 Task: Function Id (6.1.1.12.2.6.1.1.1.1.3.6.0.0.0.0.0.0.0.0)
Action: Mouse moved to (838, 409)
Screenshot: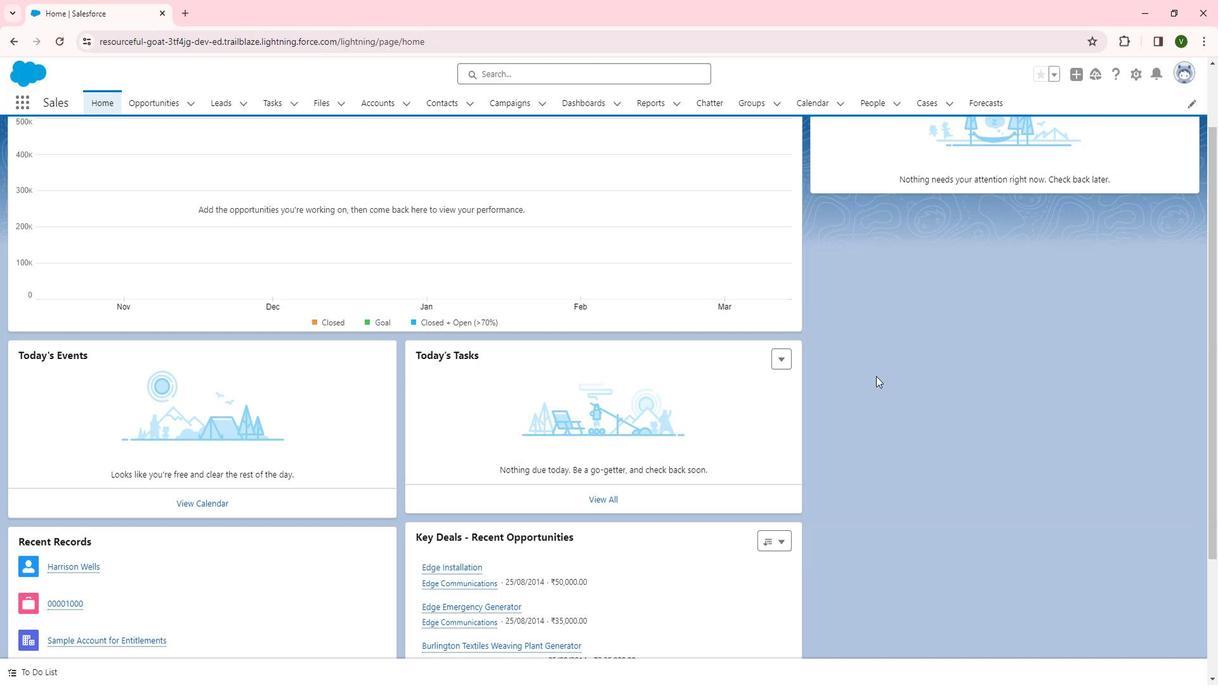
Action: Mouse scrolled (838, 408) with delta (0, 0)
Screenshot: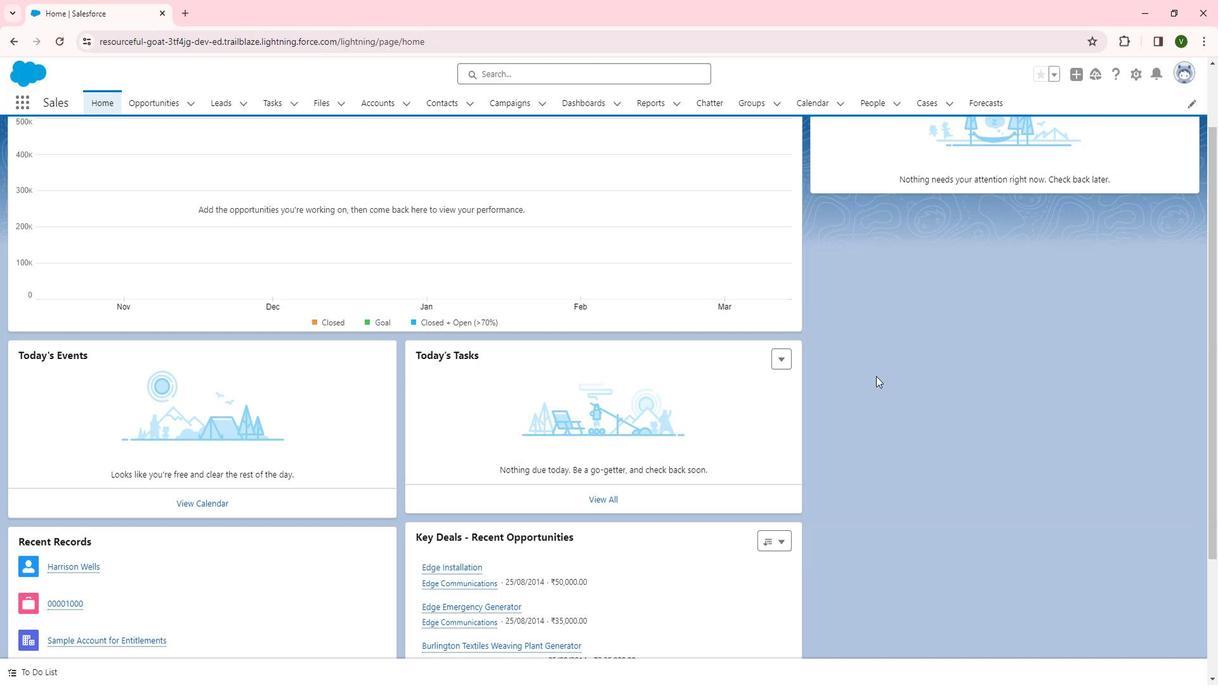
Action: Mouse scrolled (838, 408) with delta (0, 0)
Screenshot: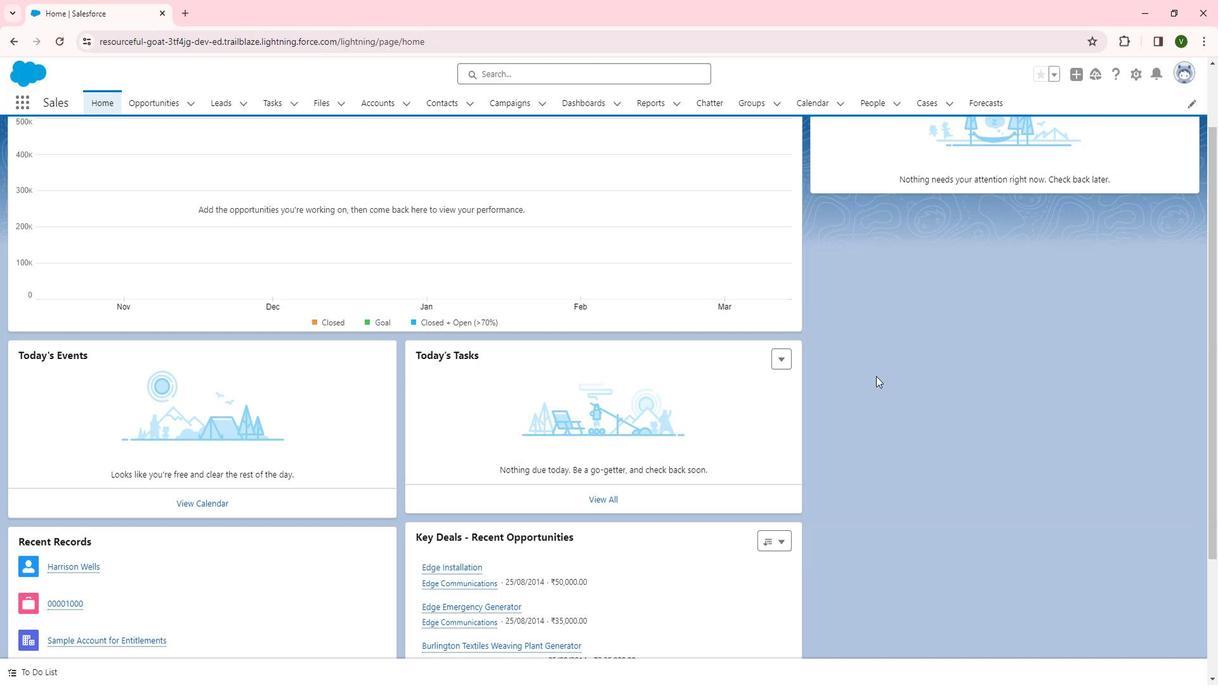 
Action: Mouse moved to (838, 409)
Screenshot: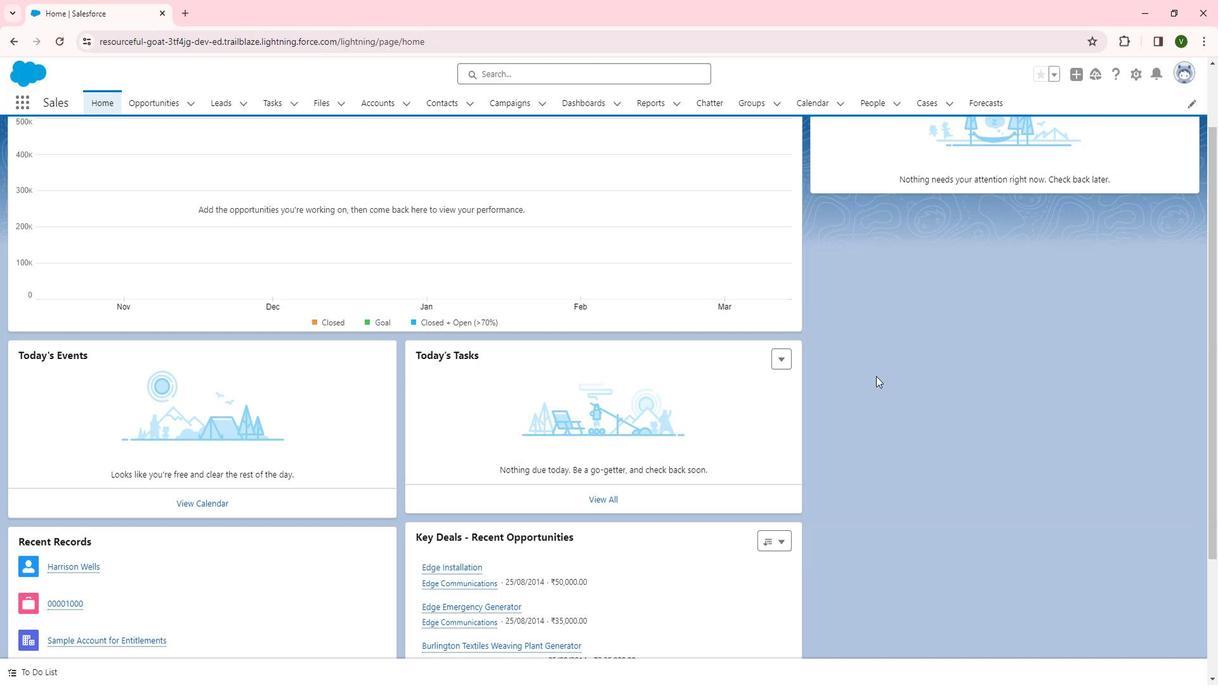 
Action: Mouse scrolled (838, 408) with delta (0, 0)
Screenshot: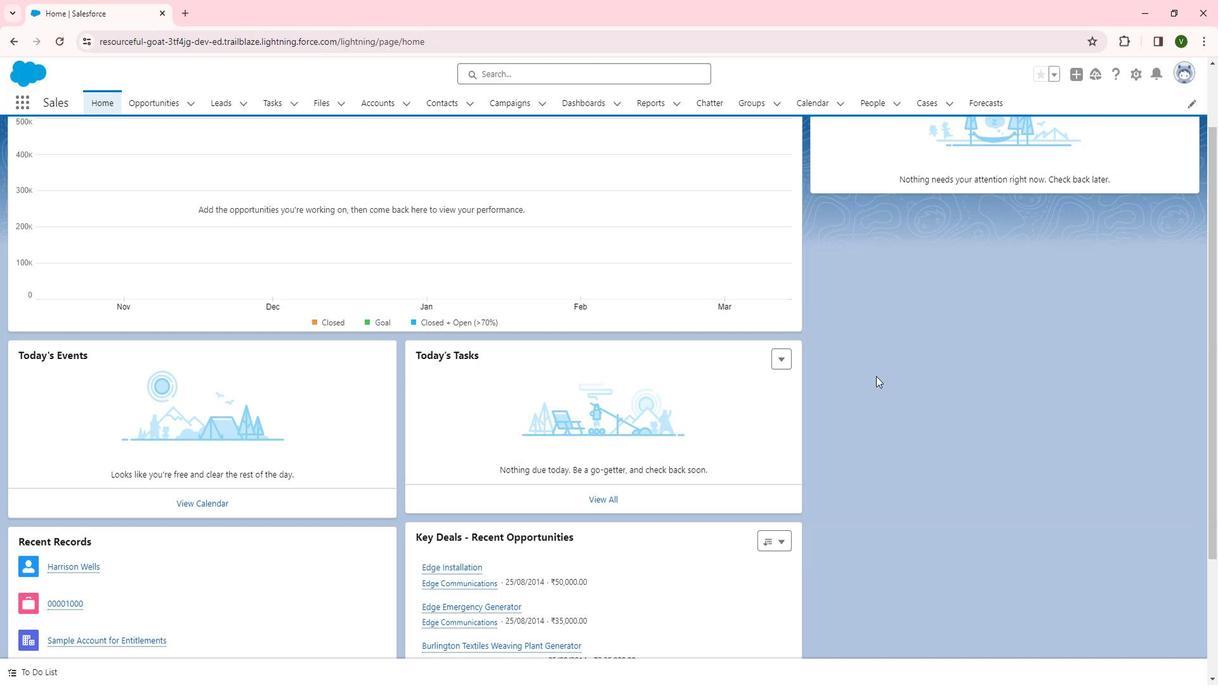 
Action: Mouse moved to (840, 408)
Screenshot: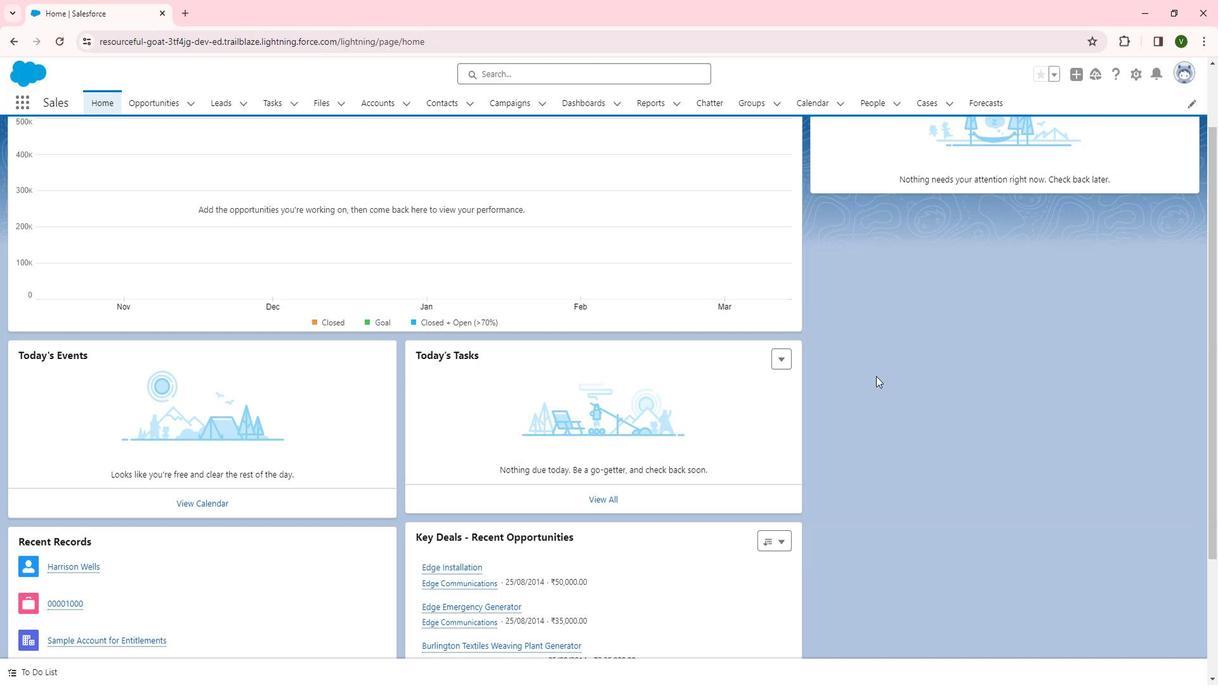 
Action: Mouse scrolled (840, 407) with delta (0, 0)
Screenshot: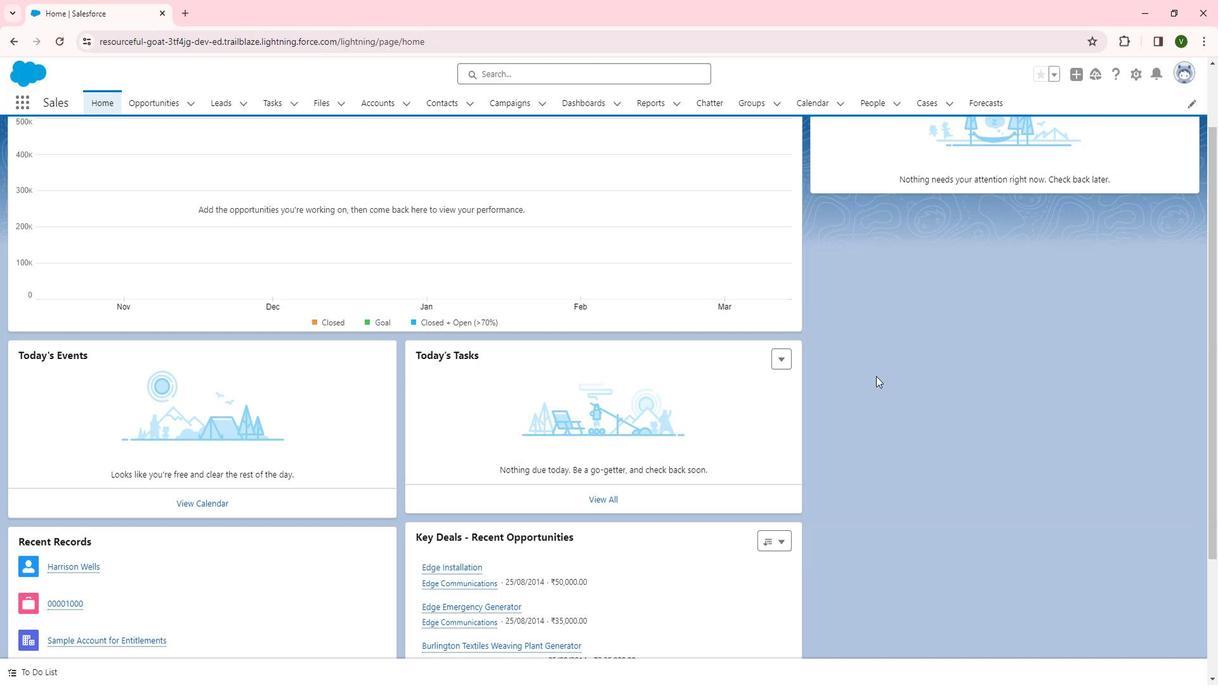 
Action: Mouse moved to (1145, 76)
Screenshot: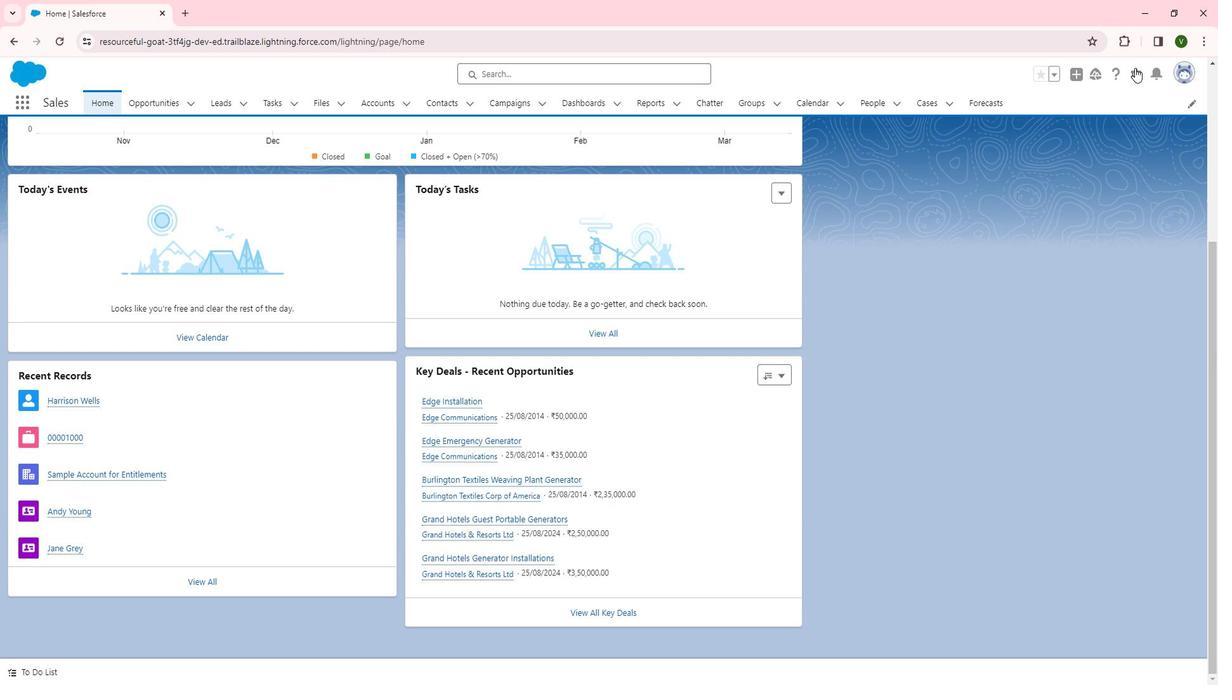 
Action: Mouse pressed left at (1145, 76)
Screenshot: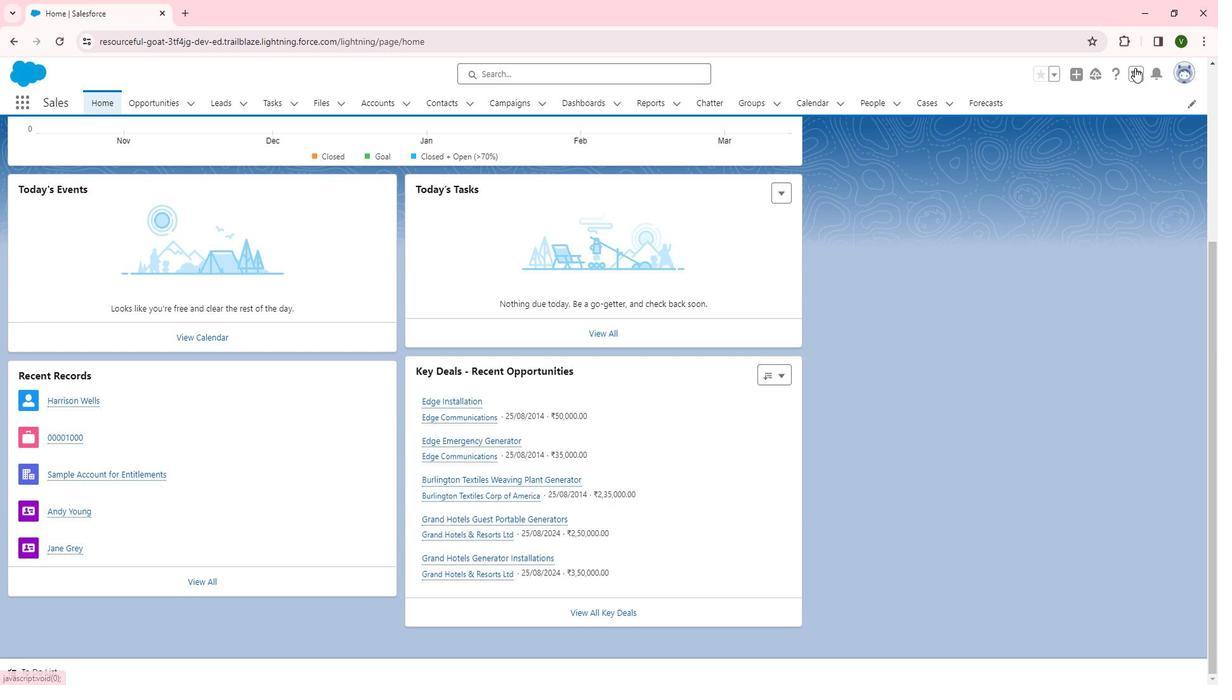 
Action: Mouse moved to (1089, 121)
Screenshot: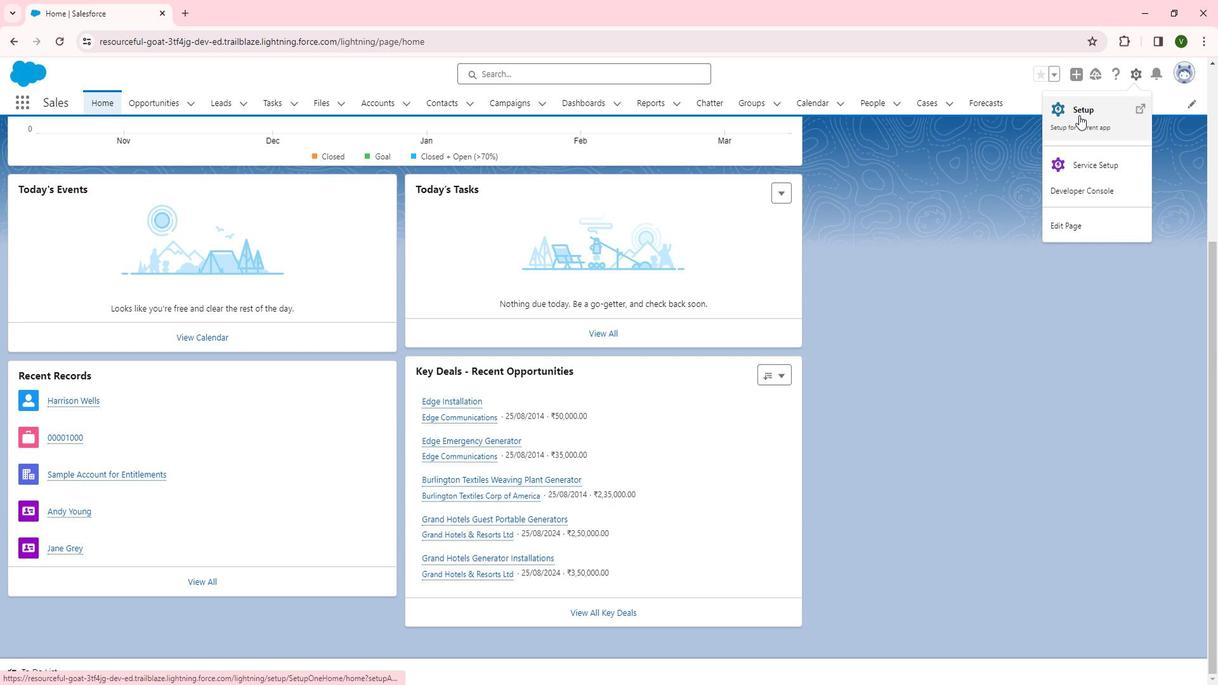 
Action: Mouse pressed left at (1089, 121)
Screenshot: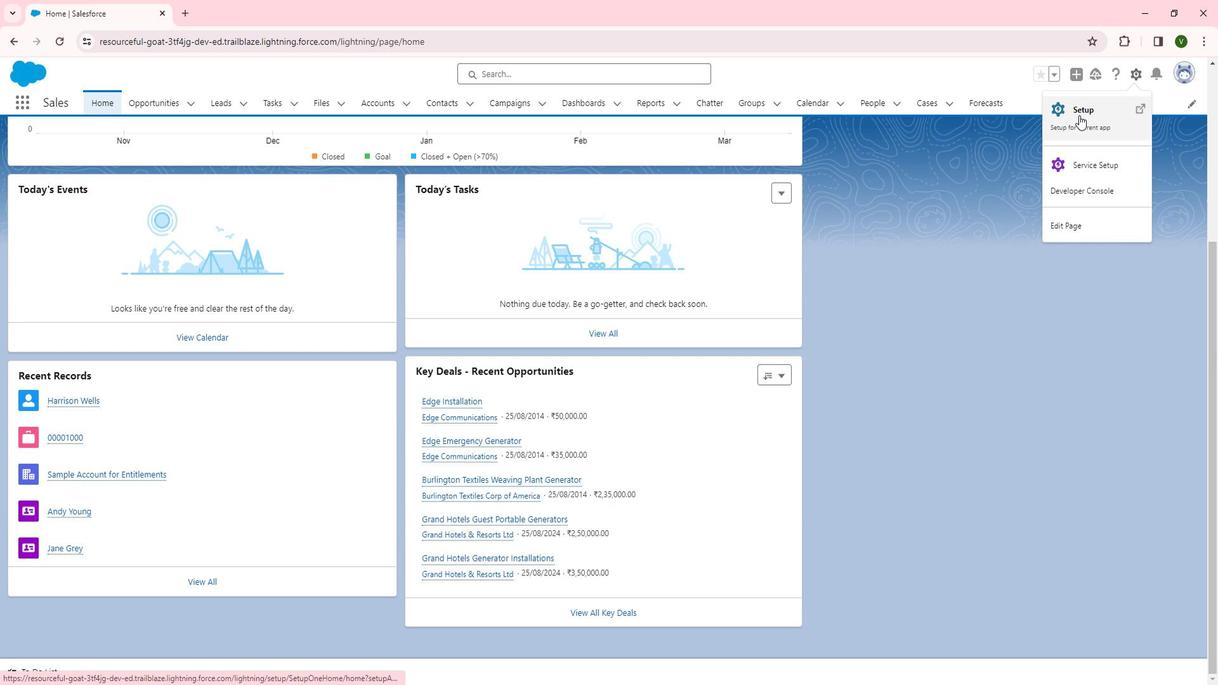 
Action: Mouse moved to (465, 425)
Screenshot: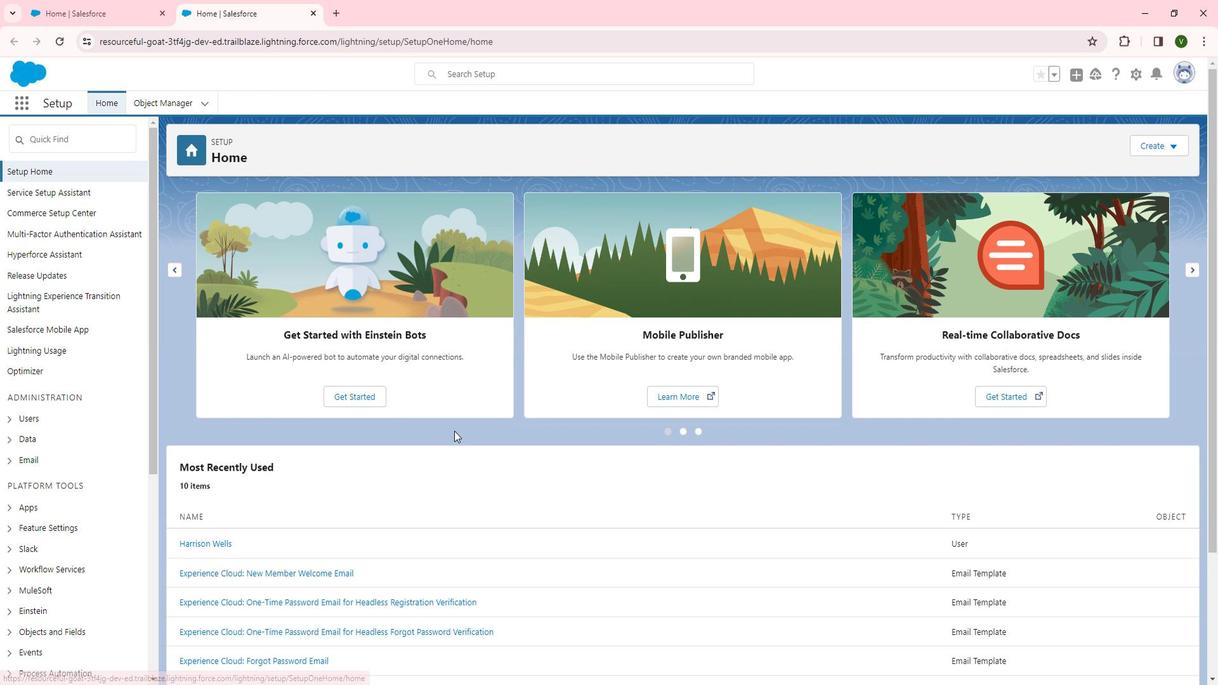 
Action: Mouse scrolled (465, 425) with delta (0, 0)
Screenshot: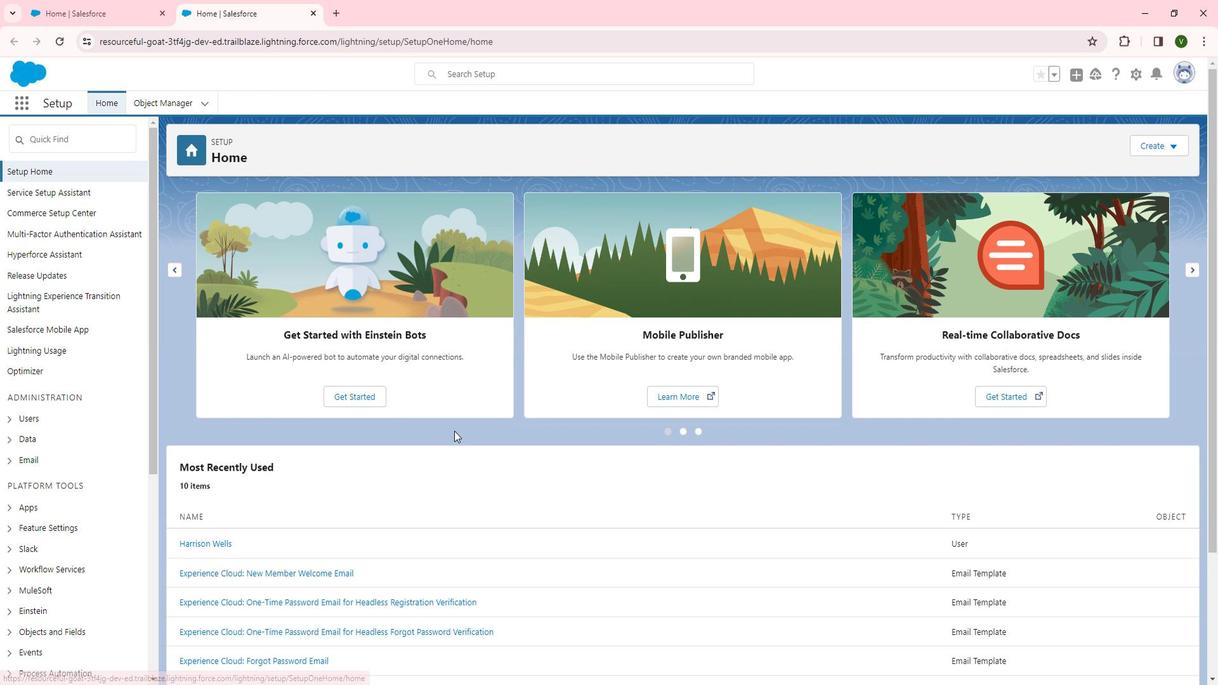 
Action: Mouse scrolled (465, 425) with delta (0, 0)
Screenshot: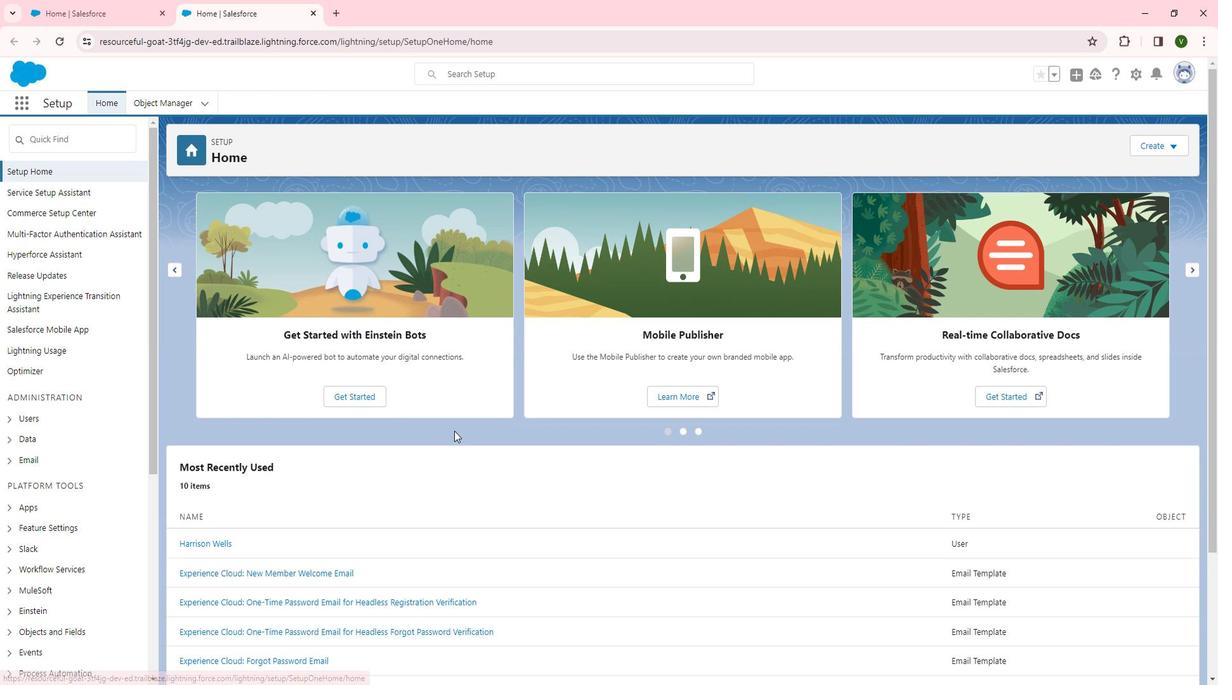 
Action: Mouse moved to (416, 432)
Screenshot: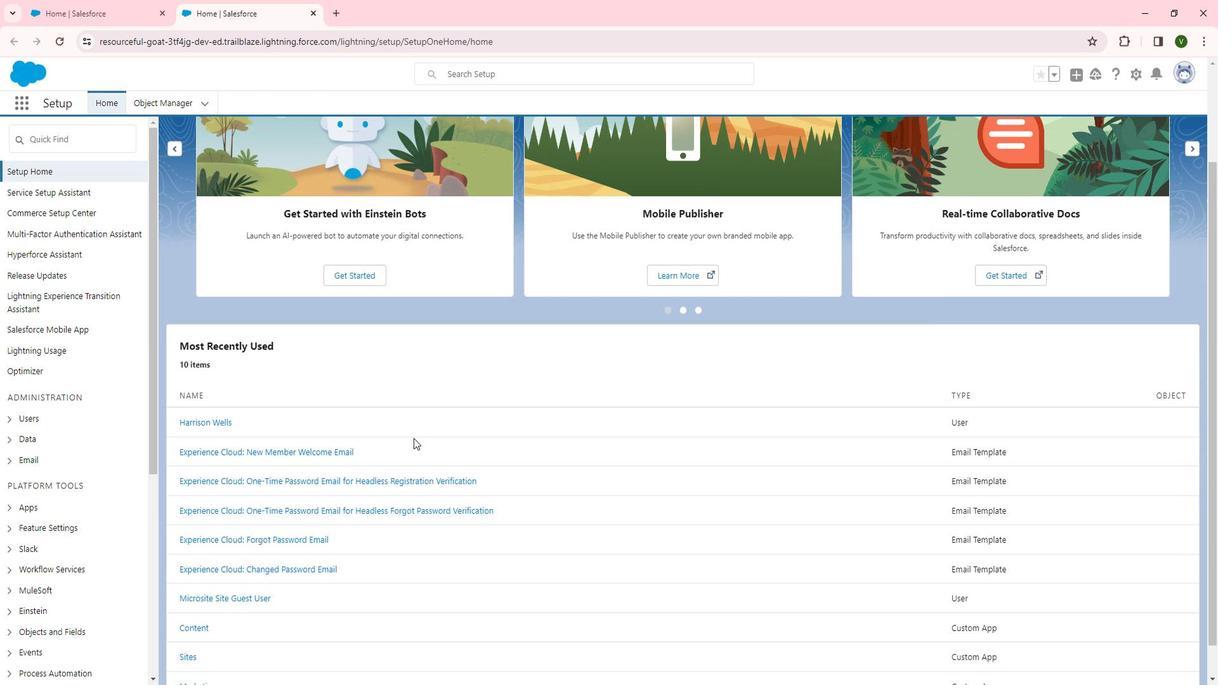 
Action: Mouse scrolled (416, 432) with delta (0, 0)
Screenshot: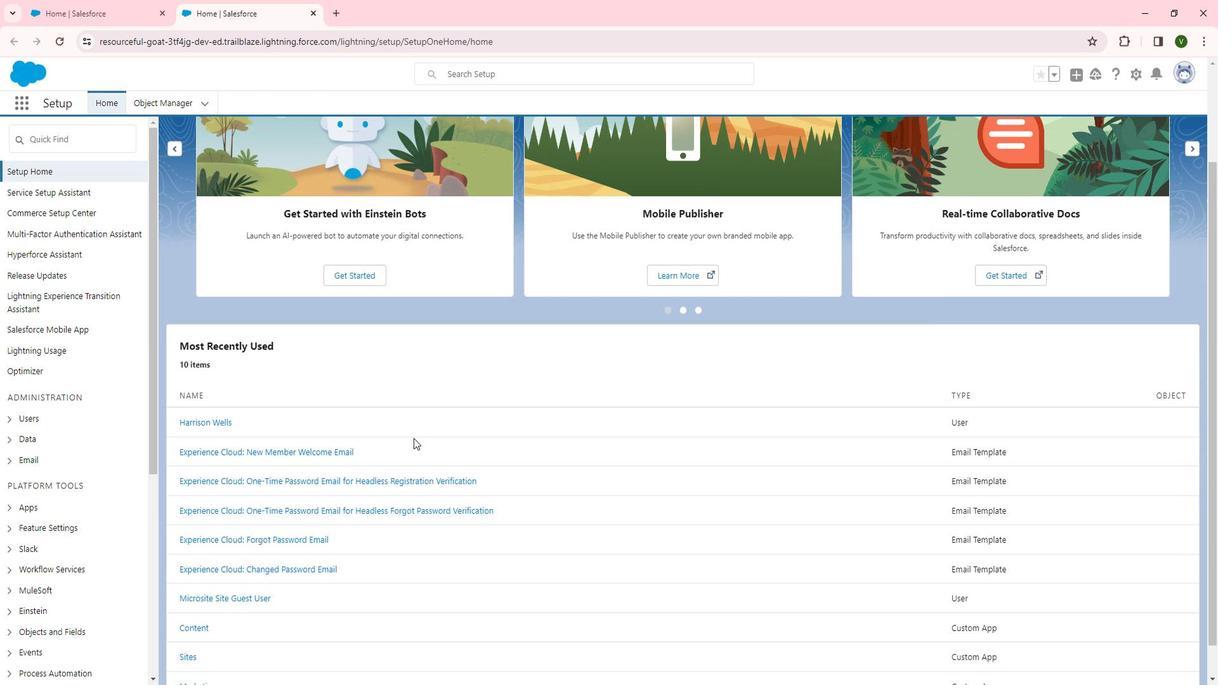 
Action: Mouse moved to (347, 430)
Screenshot: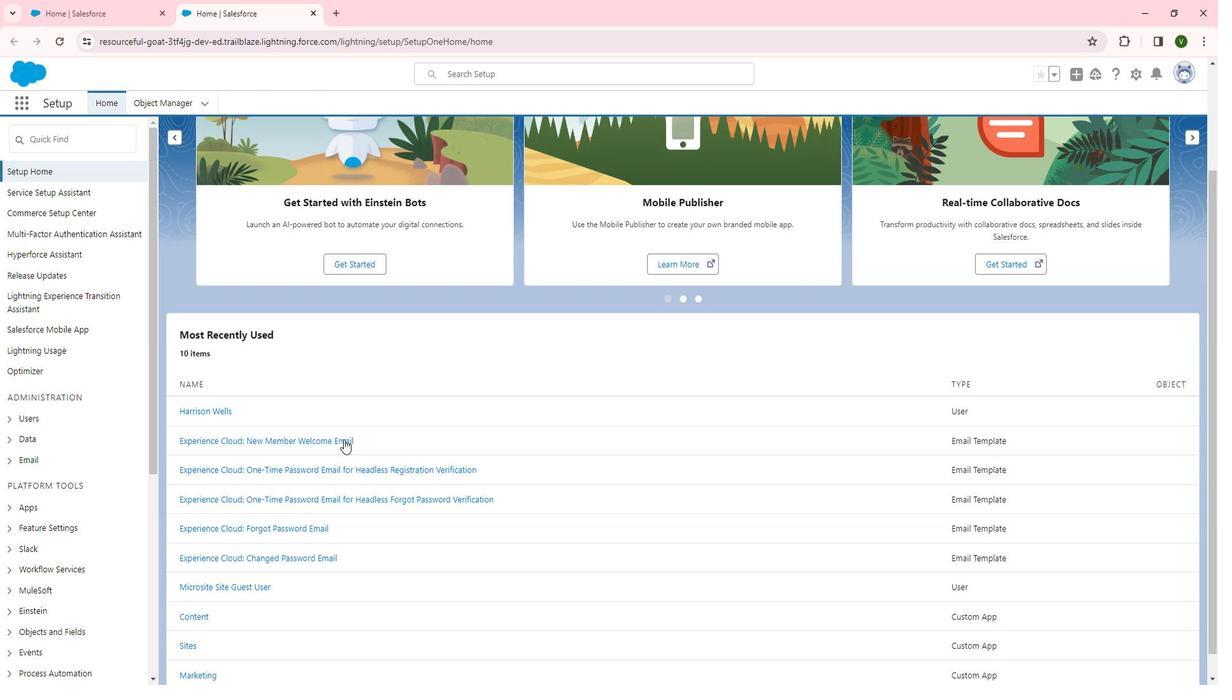 
Action: Mouse scrolled (347, 430) with delta (0, 0)
Screenshot: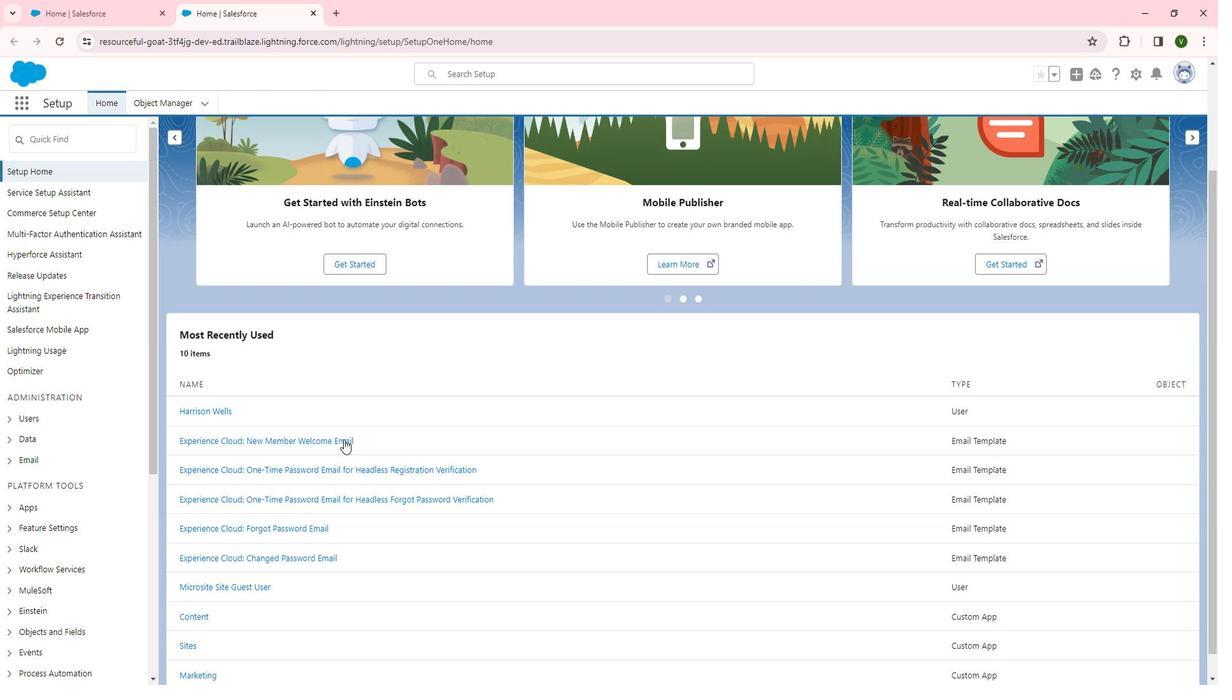 
Action: Mouse moved to (167, 341)
Screenshot: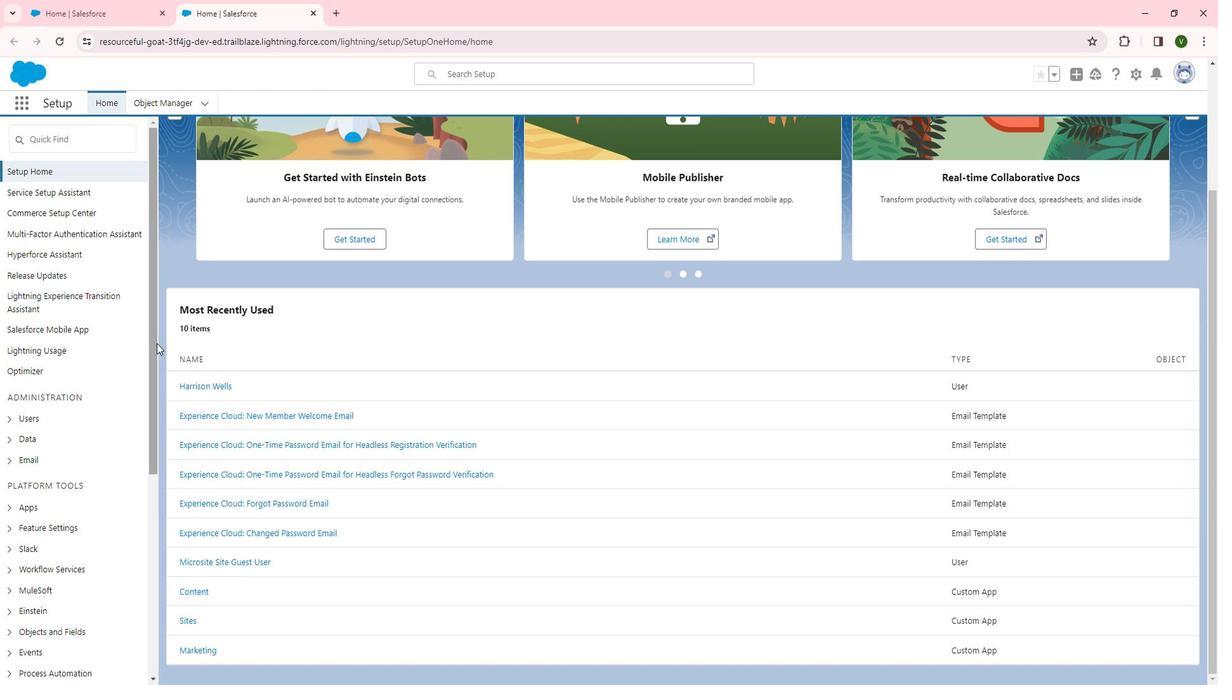 
Action: Mouse pressed left at (167, 341)
Screenshot: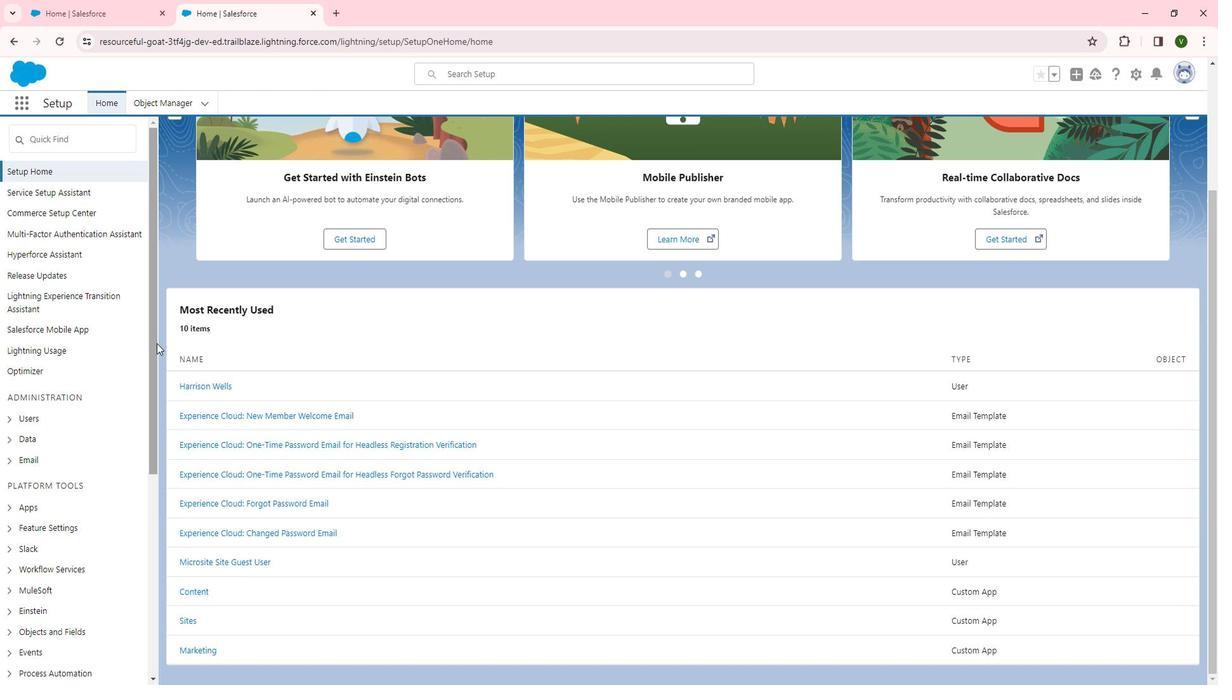 
Action: Mouse moved to (16, 373)
Screenshot: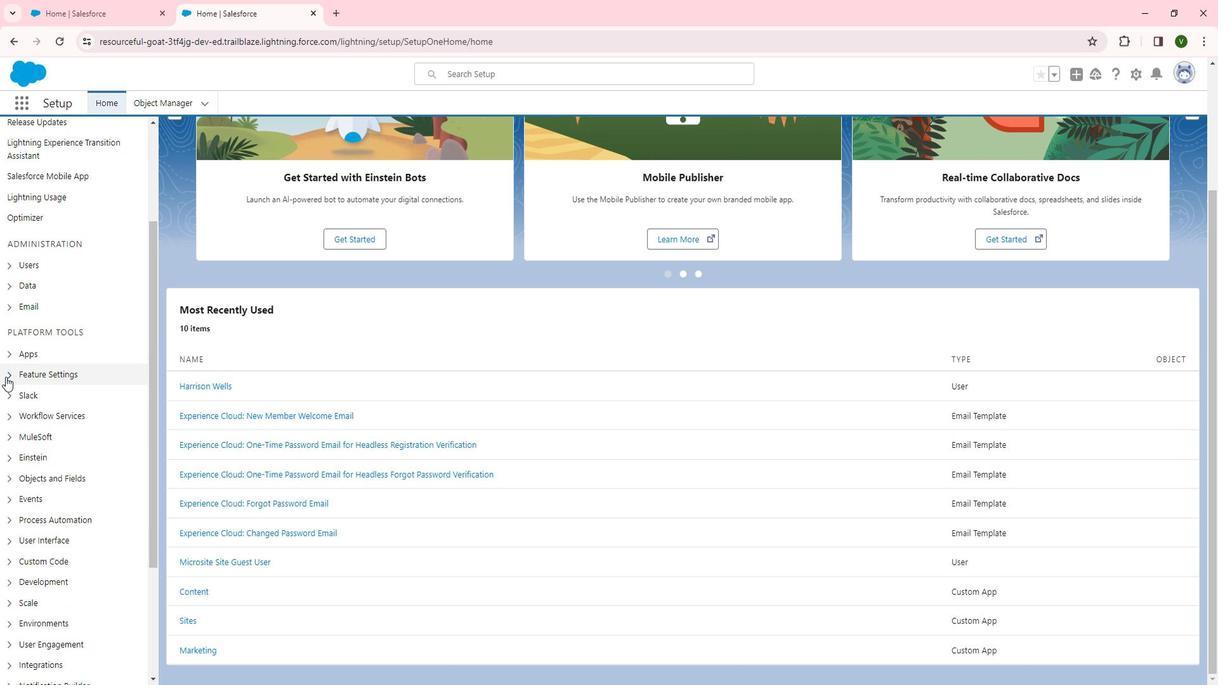 
Action: Mouse pressed left at (16, 373)
Screenshot: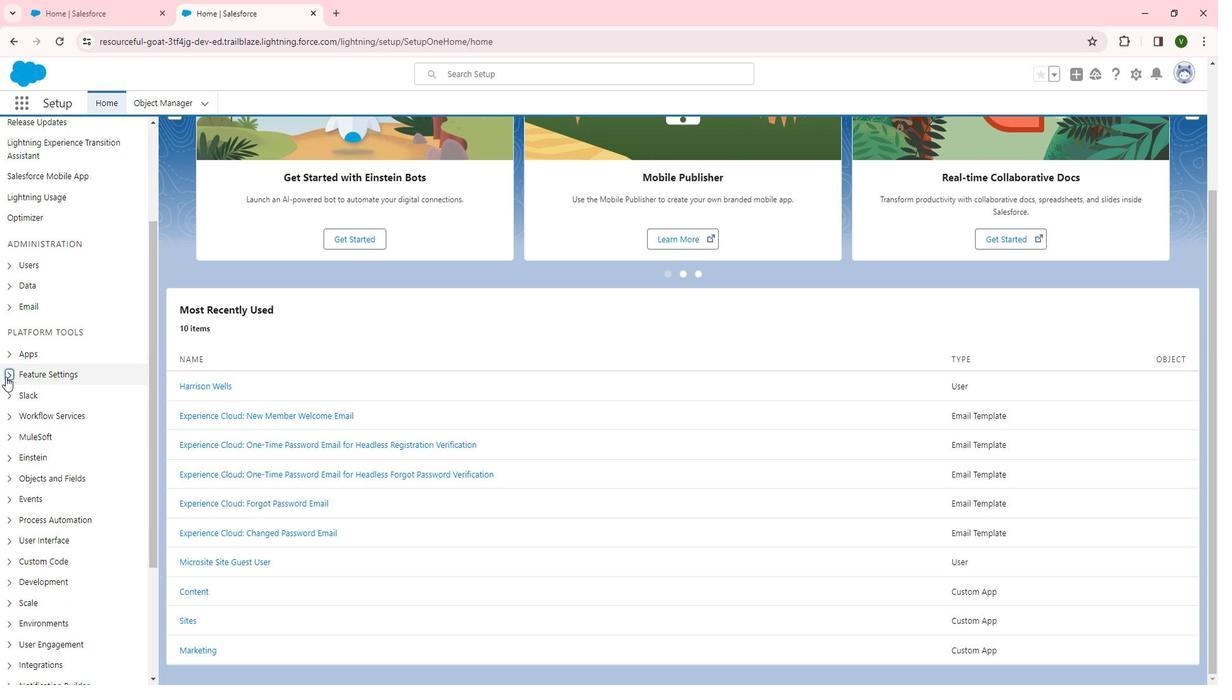 
Action: Mouse moved to (64, 383)
Screenshot: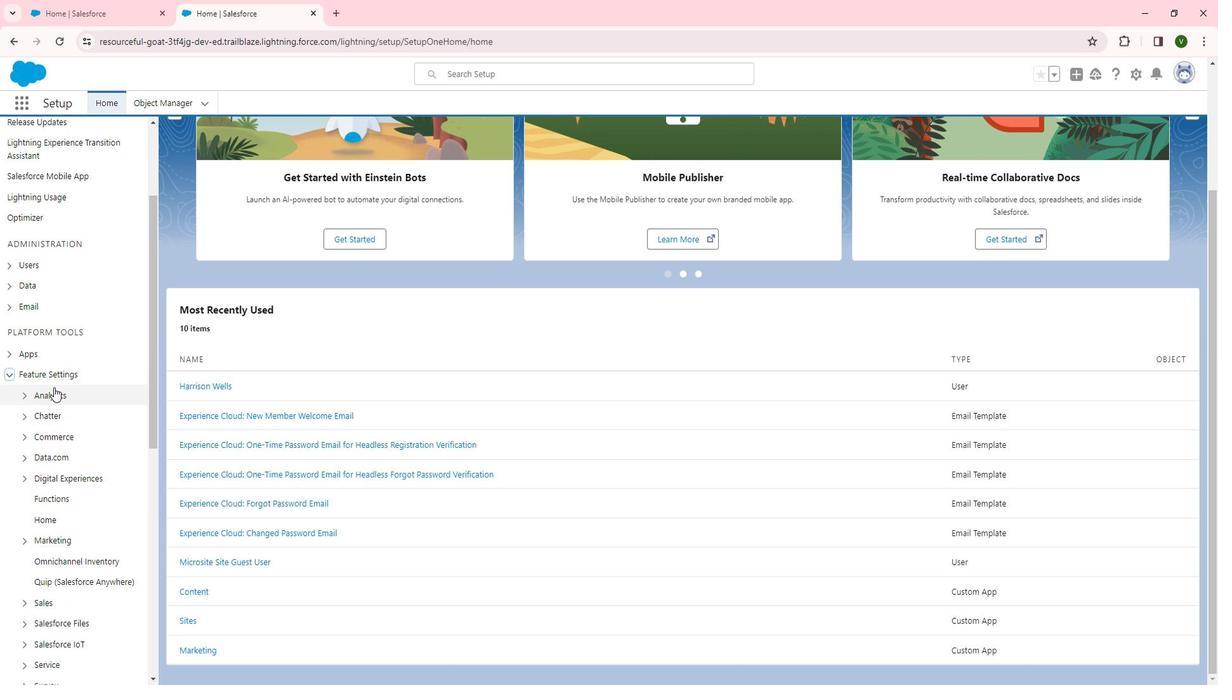 
Action: Mouse scrolled (64, 383) with delta (0, 0)
Screenshot: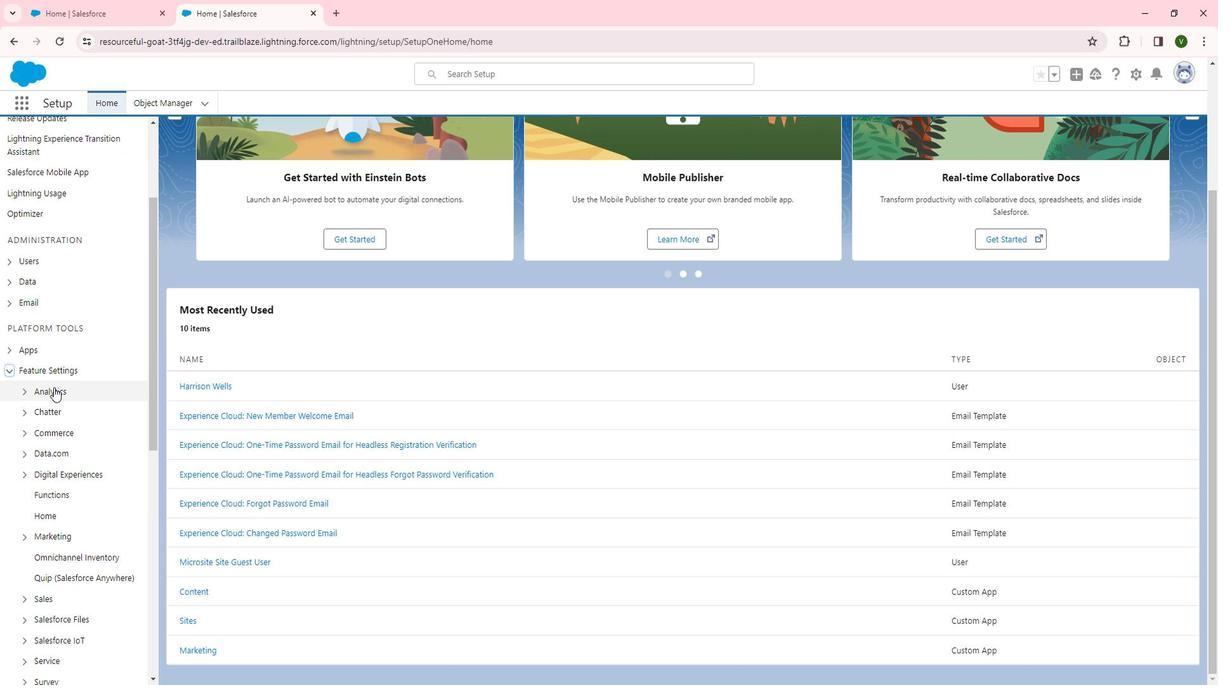 
Action: Mouse scrolled (64, 383) with delta (0, 0)
Screenshot: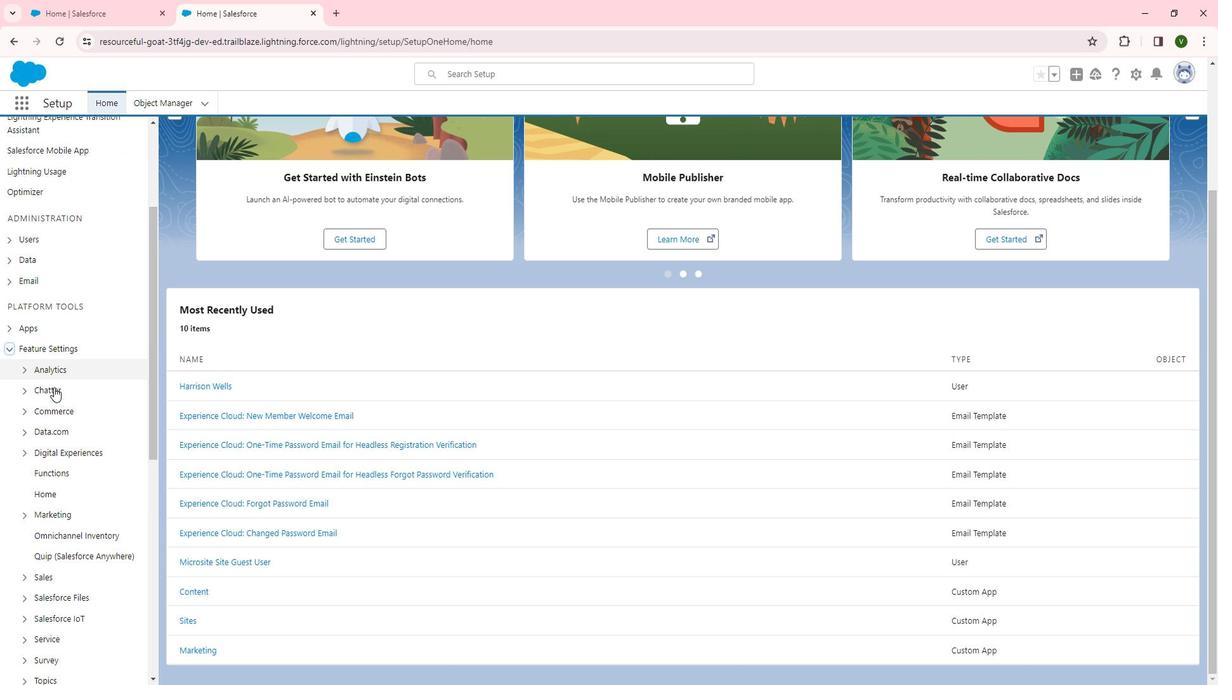 
Action: Mouse moved to (73, 345)
Screenshot: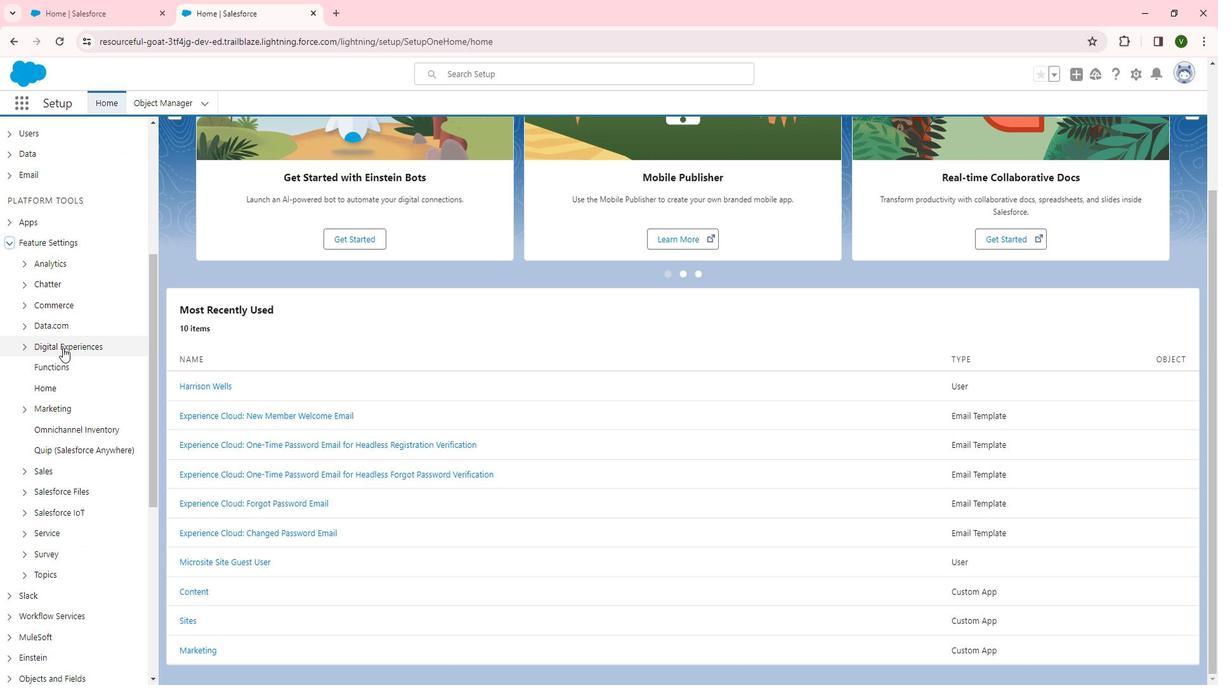 
Action: Mouse pressed left at (73, 345)
Screenshot: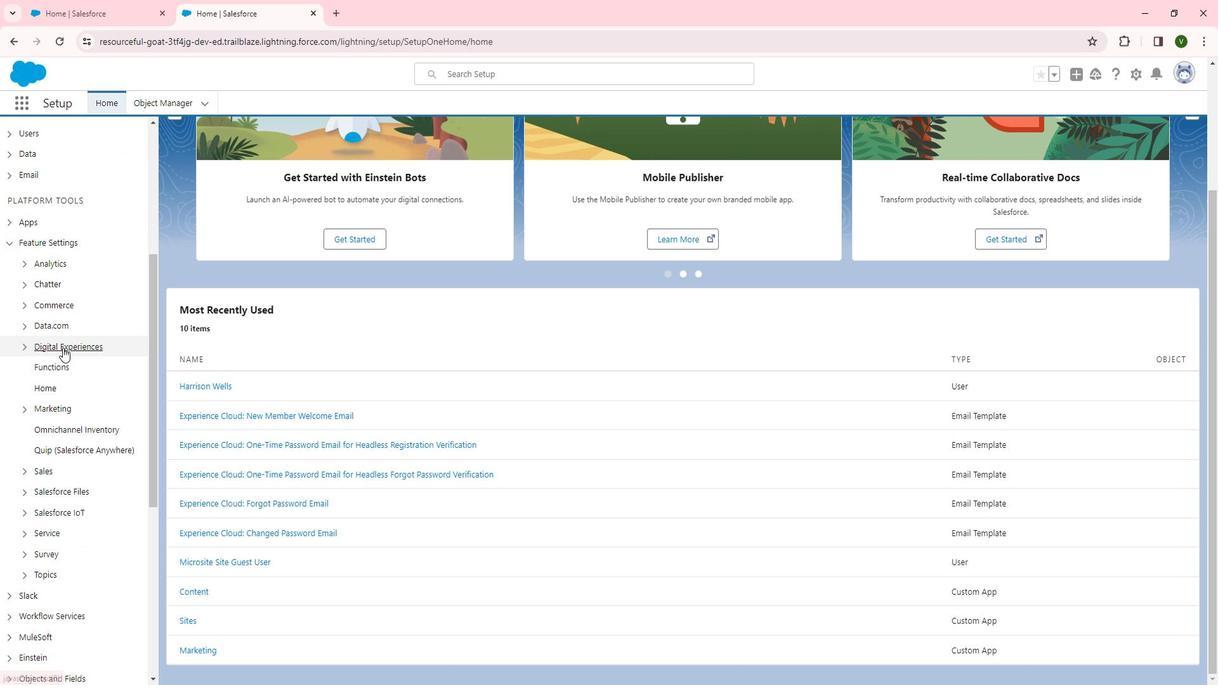 
Action: Mouse moved to (73, 345)
Screenshot: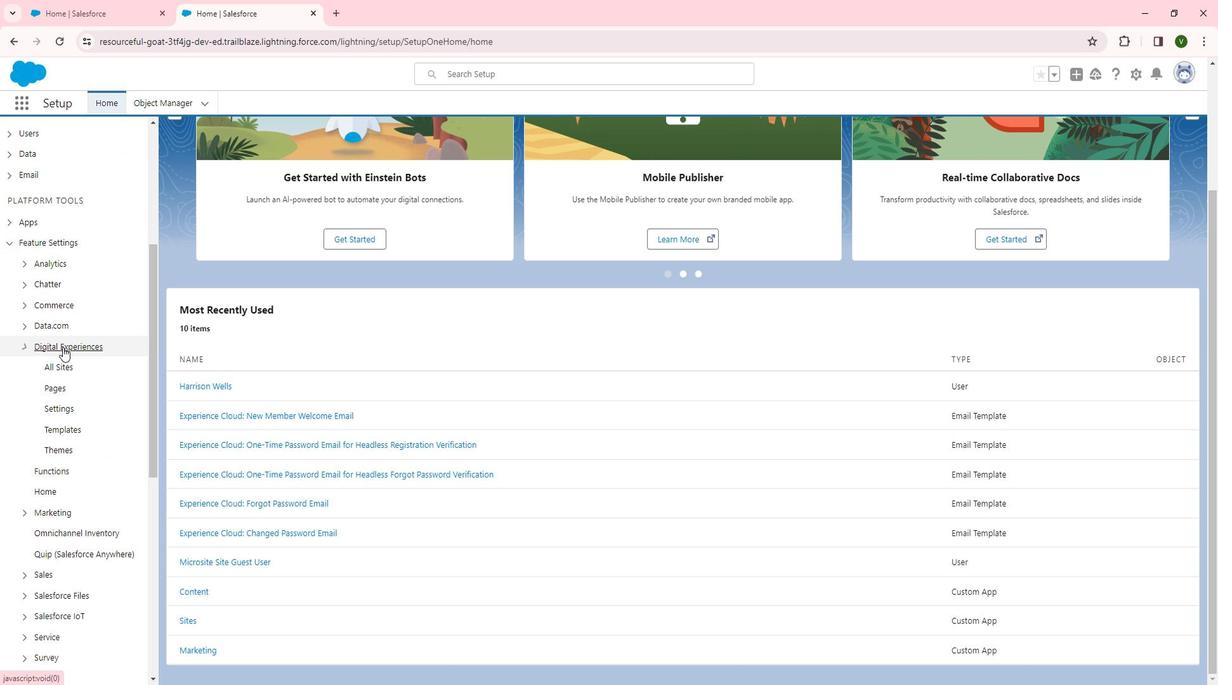 
Action: Mouse scrolled (73, 344) with delta (0, 0)
Screenshot: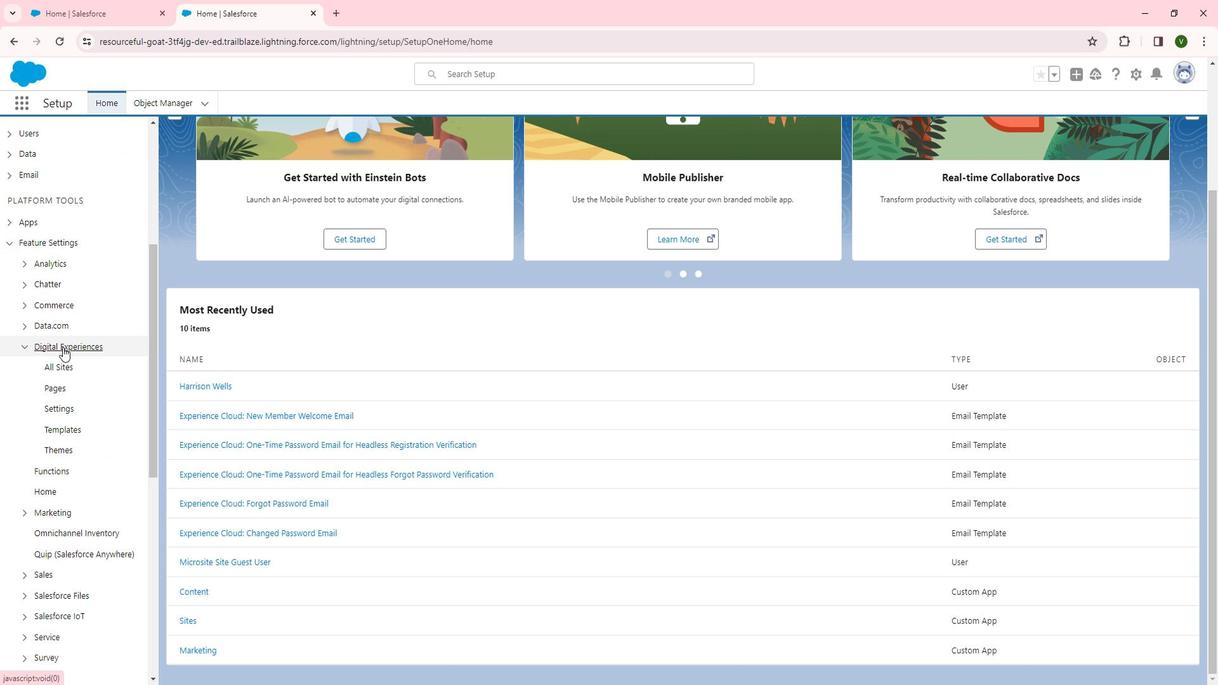 
Action: Mouse scrolled (73, 344) with delta (0, 0)
Screenshot: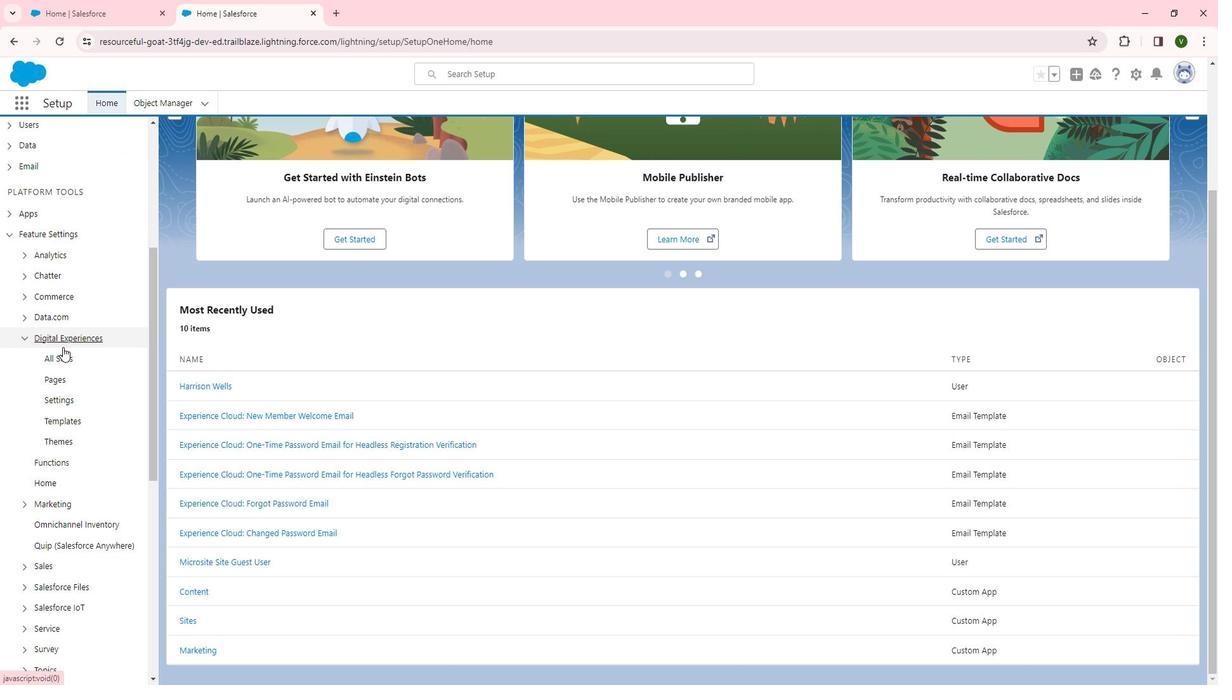 
Action: Mouse moved to (68, 239)
Screenshot: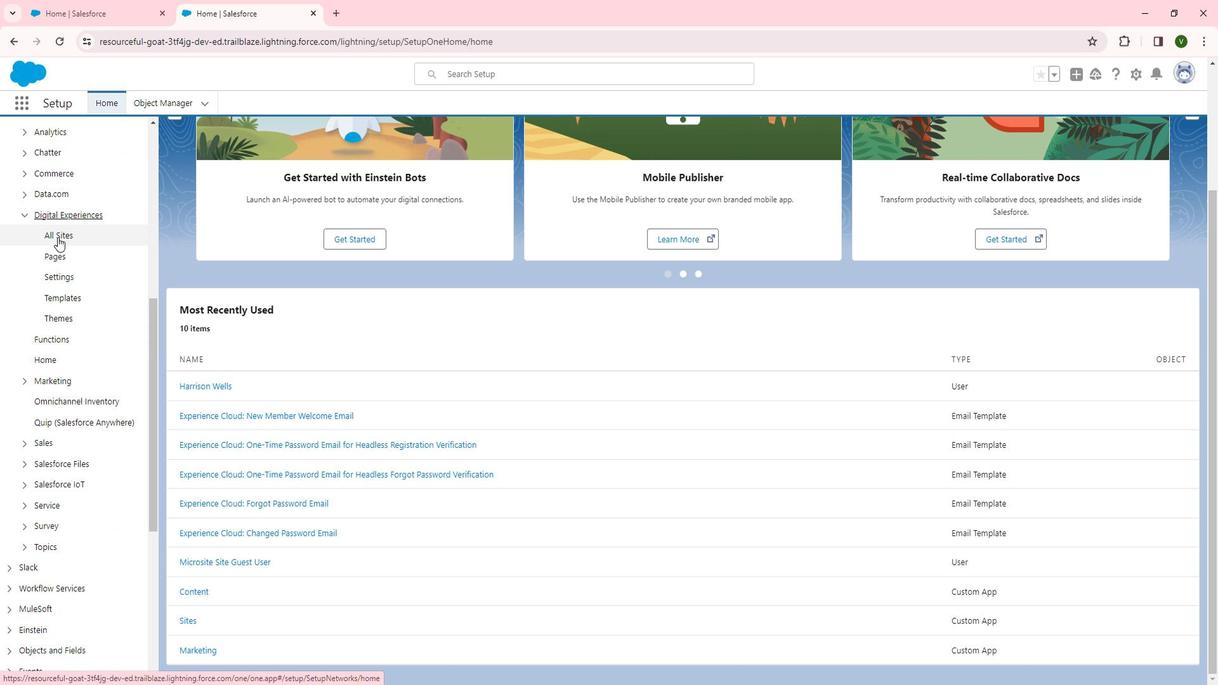 
Action: Mouse pressed left at (68, 239)
Screenshot: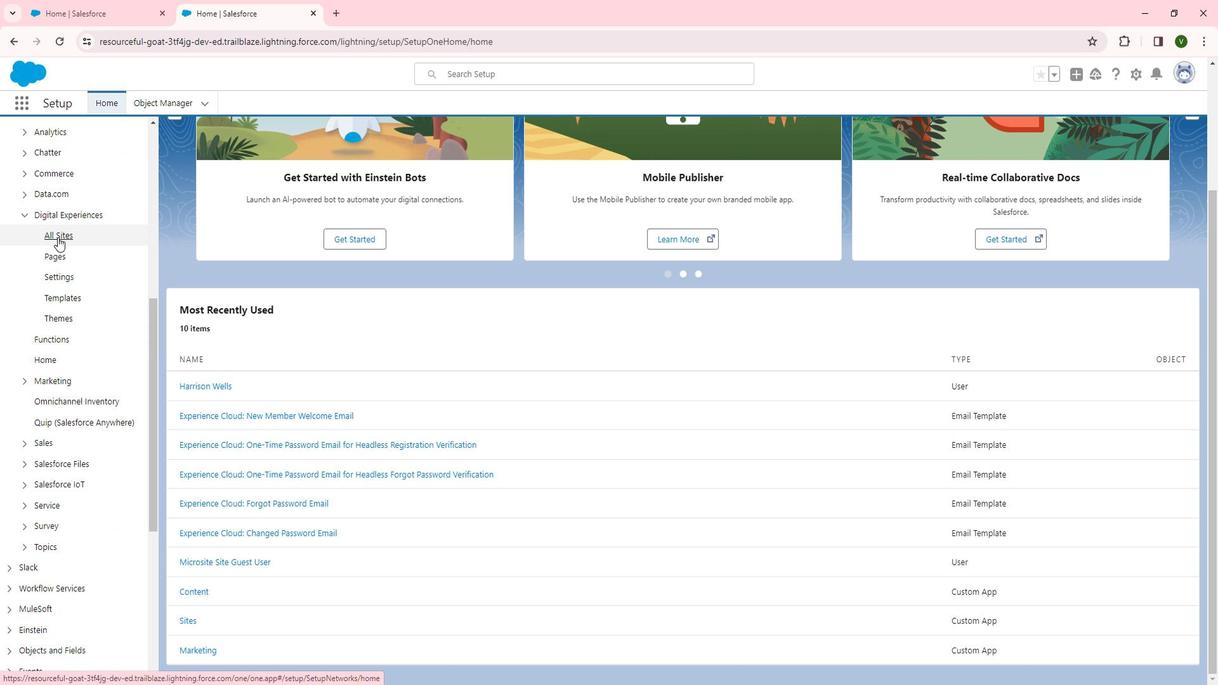 
Action: Mouse moved to (223, 305)
Screenshot: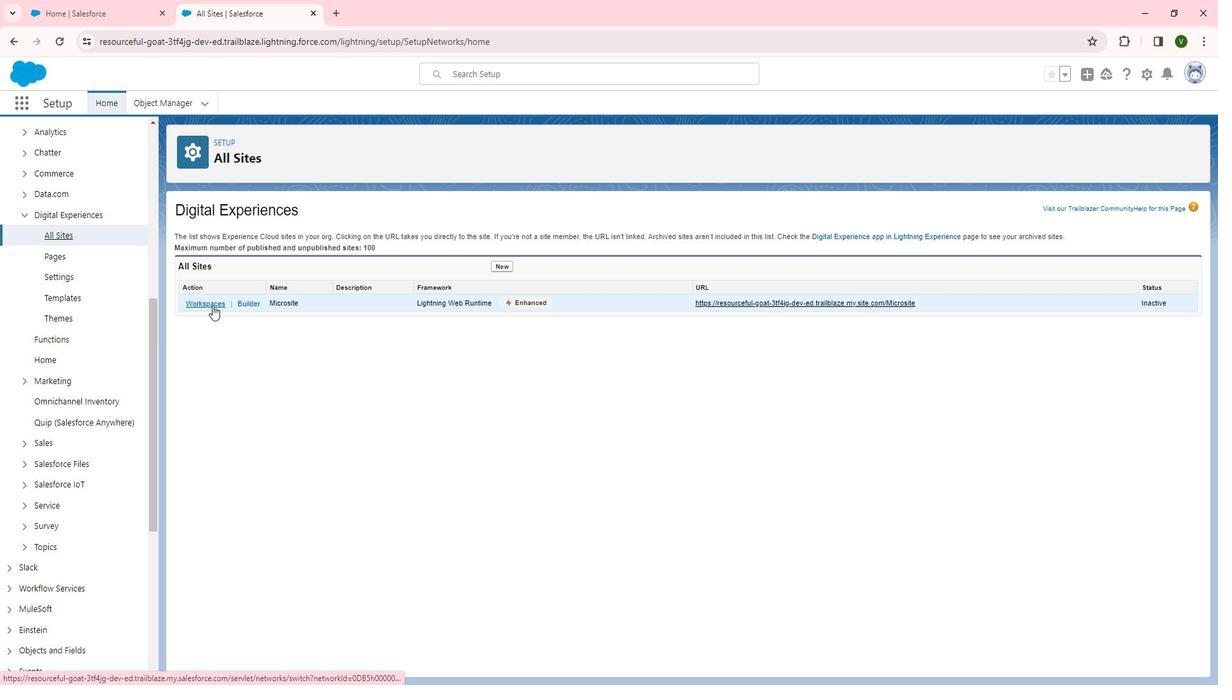 
Action: Mouse pressed left at (223, 305)
Screenshot: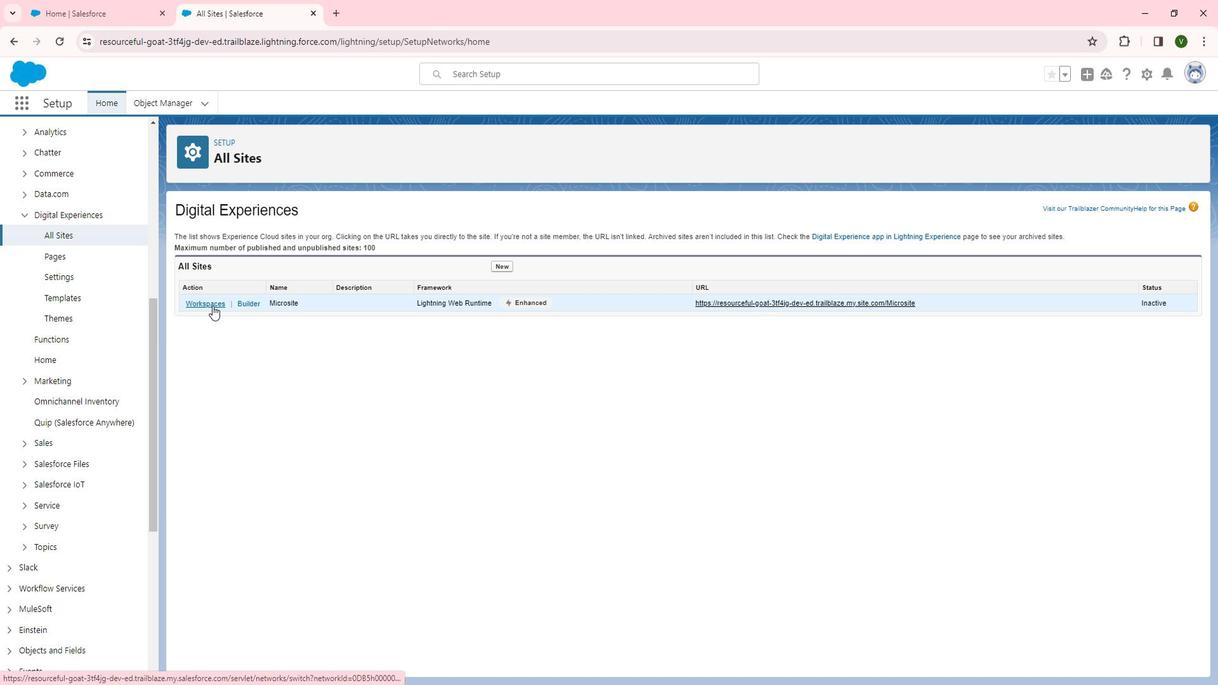 
Action: Mouse moved to (673, 277)
Screenshot: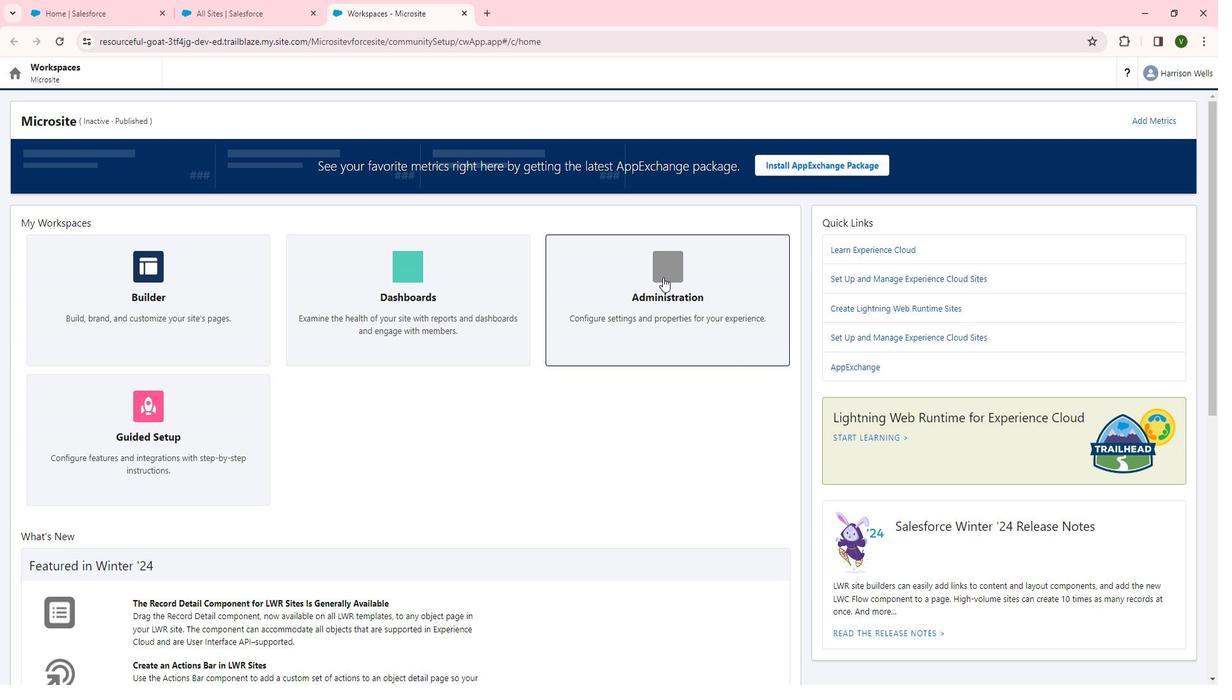 
Action: Mouse pressed left at (673, 277)
Screenshot: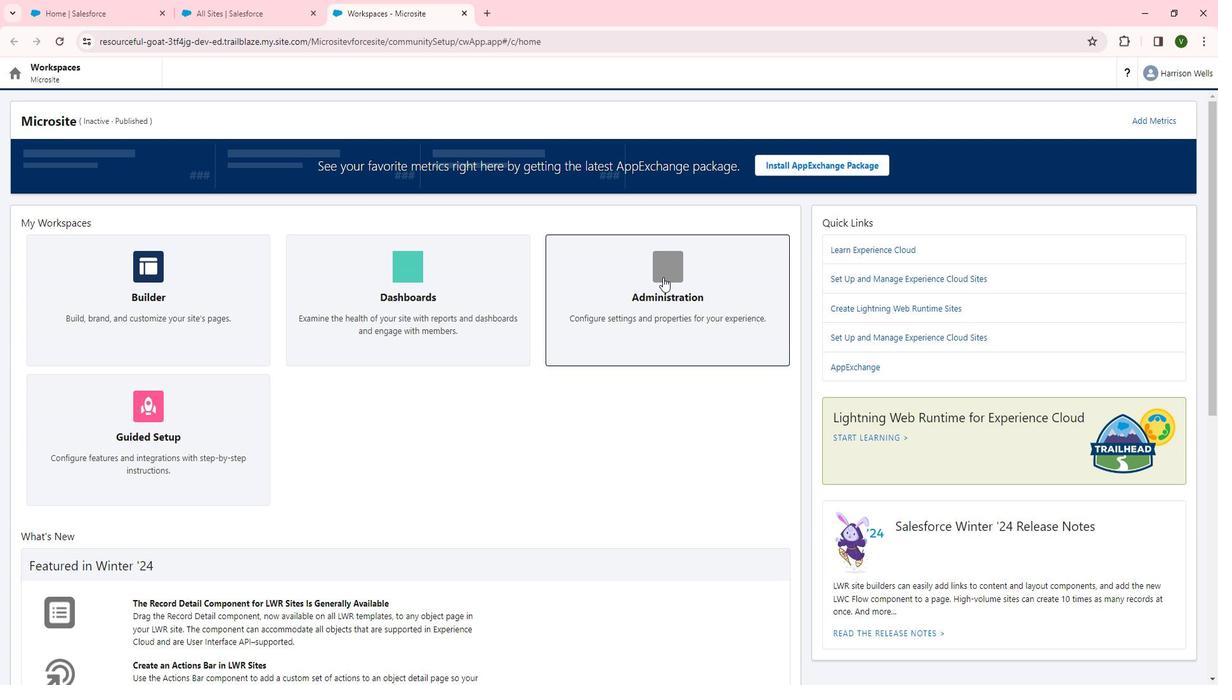 
Action: Mouse moved to (82, 225)
Screenshot: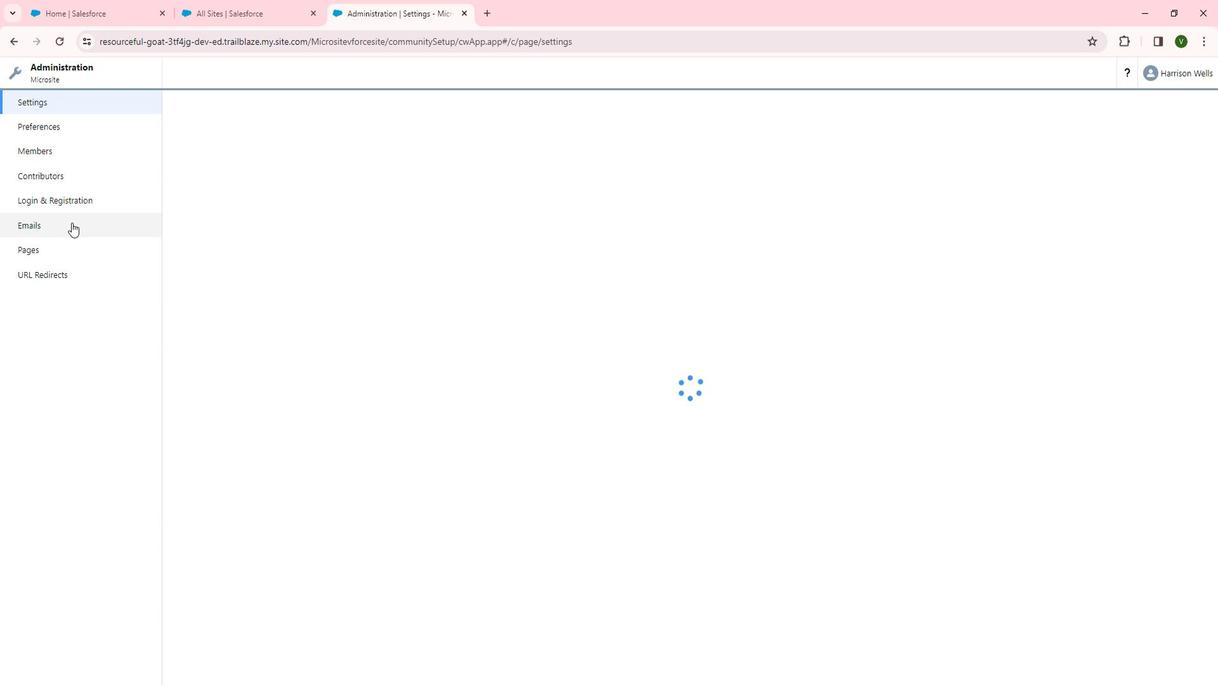 
Action: Mouse pressed left at (82, 225)
Screenshot: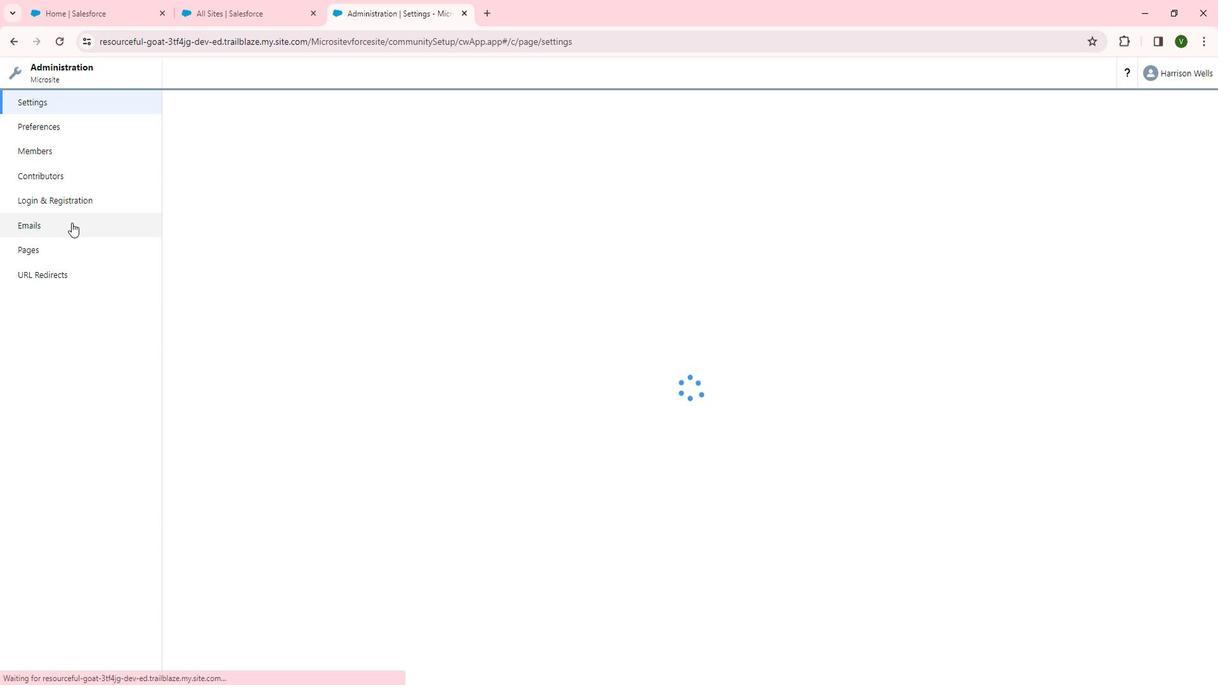 
Action: Mouse moved to (586, 337)
Screenshot: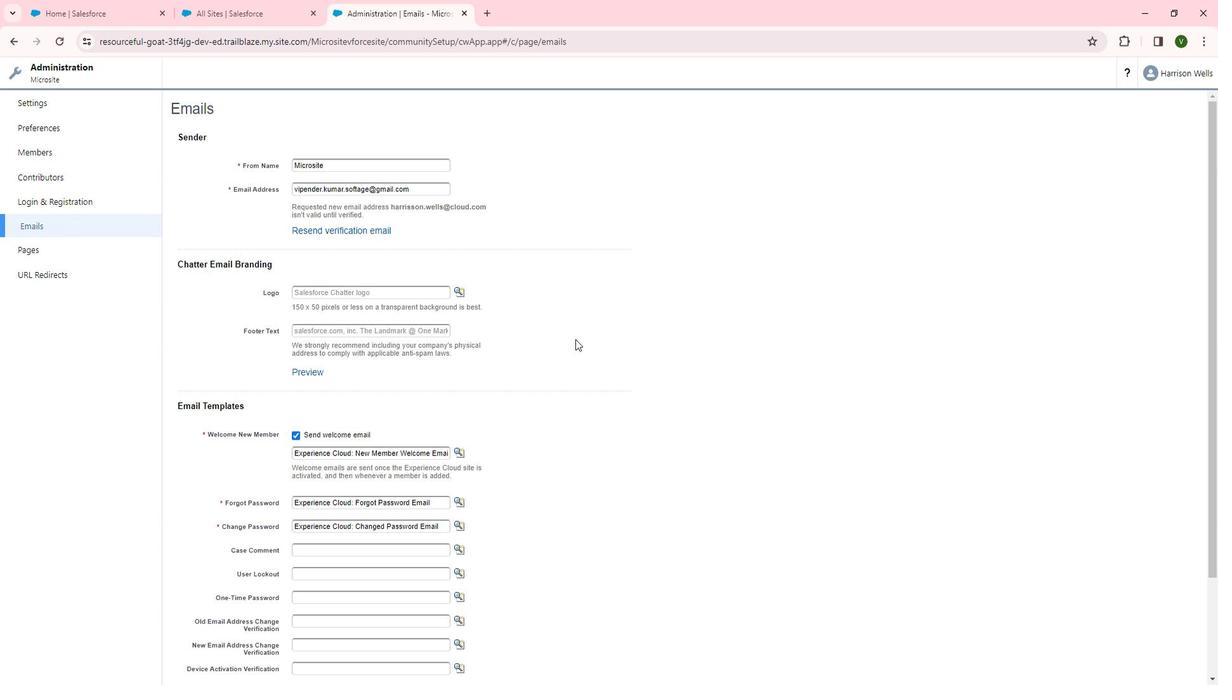 
